 Task: Read a file named "config.xml" and parse XML data to retrieve specific elements.
Action: Mouse moved to (837, 420)
Screenshot: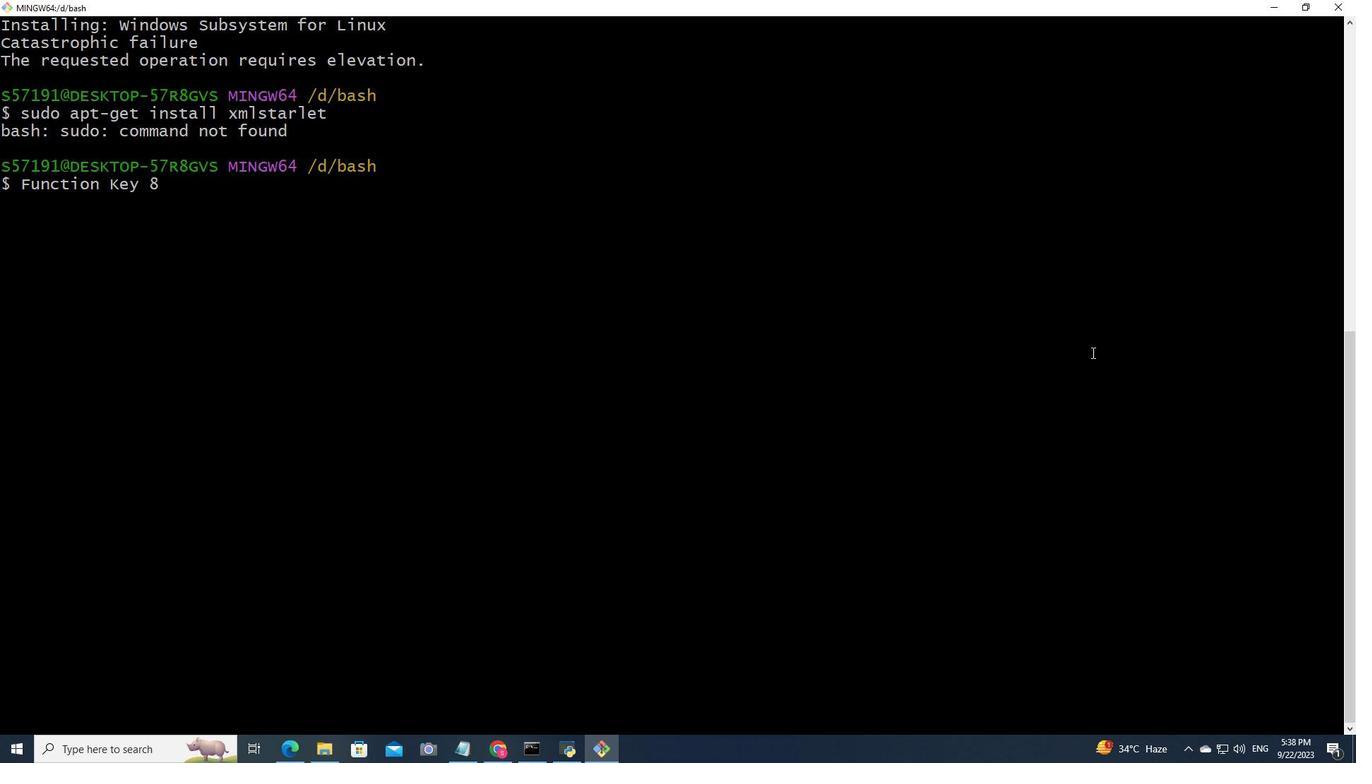 
Action: Mouse pressed left at (837, 420)
Screenshot: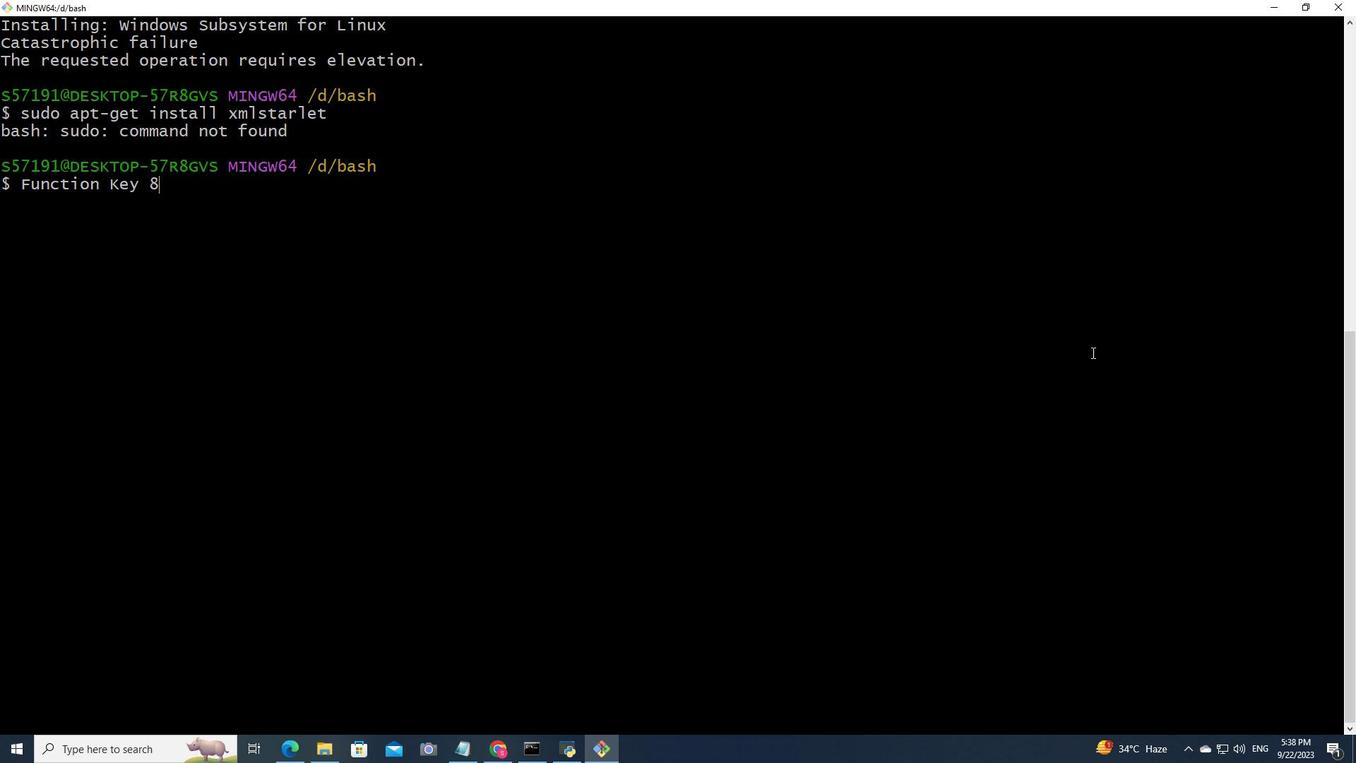 
Action: Mouse moved to (1092, 352)
Screenshot: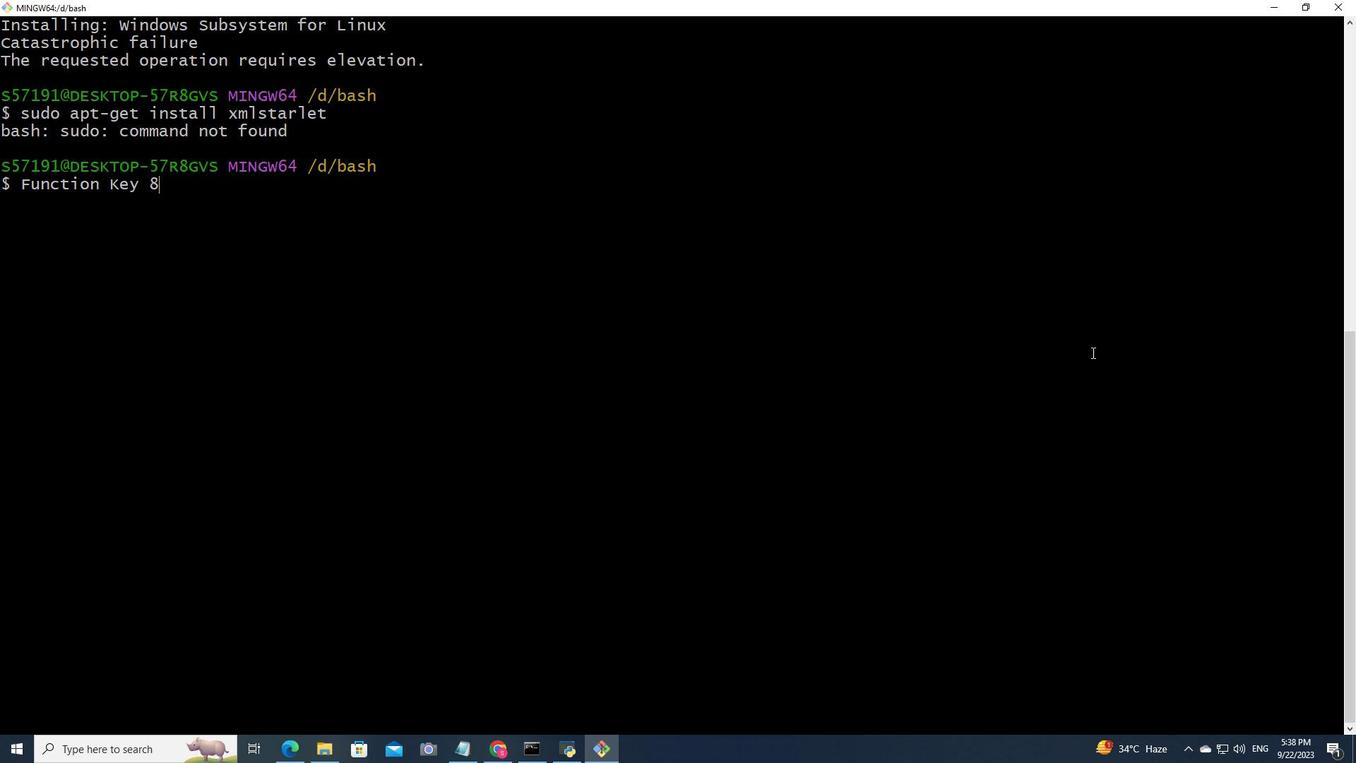 
Action: Mouse pressed left at (1092, 352)
Screenshot: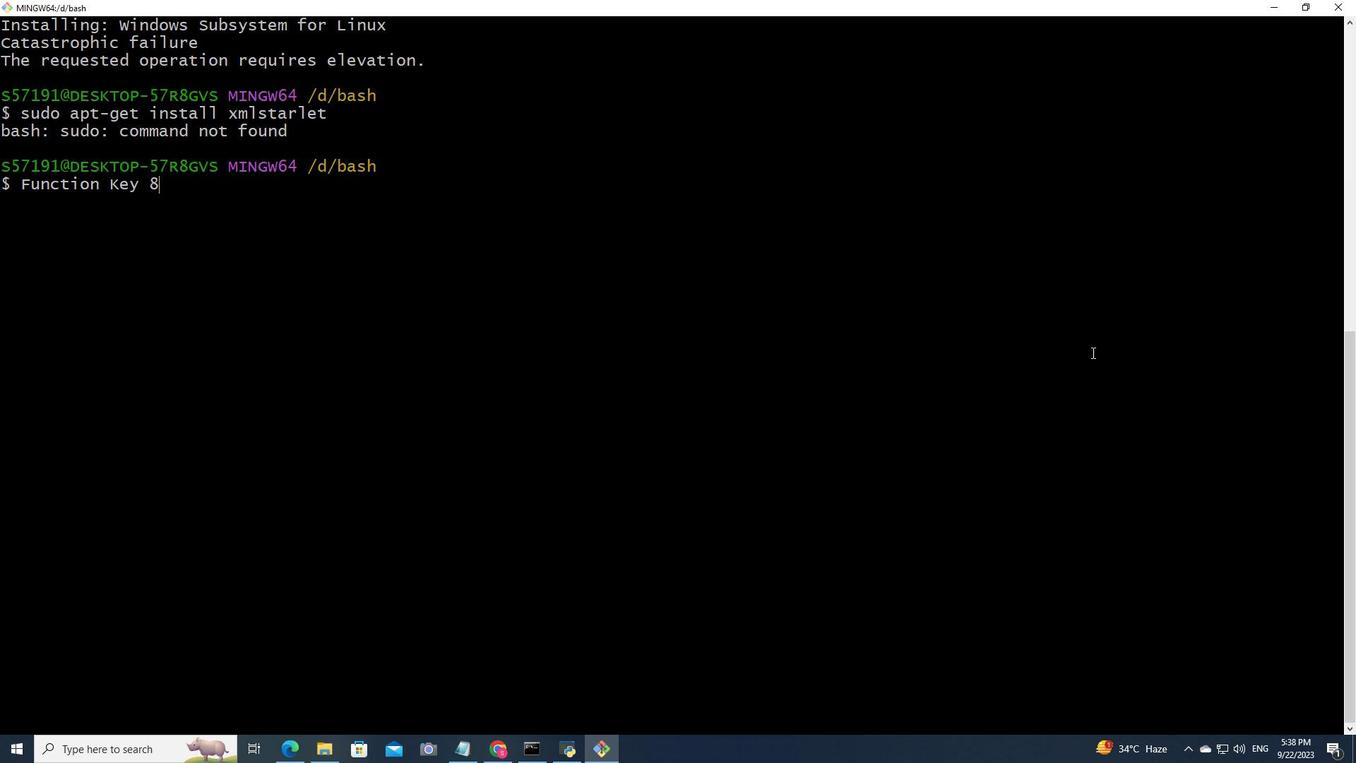 
